 Task: Create a scrum project TrendForge.
Action: Mouse moved to (176, 51)
Screenshot: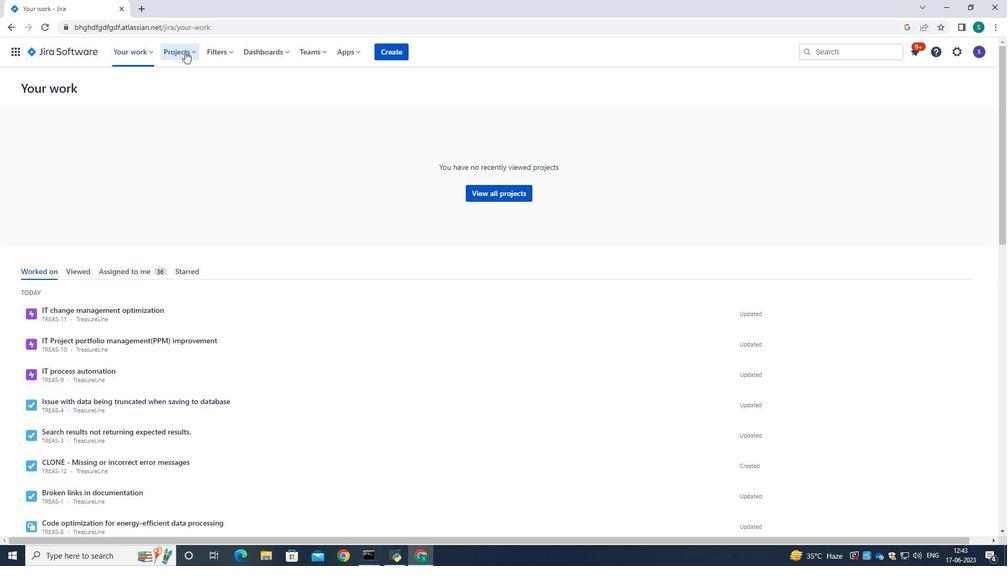 
Action: Mouse pressed left at (176, 51)
Screenshot: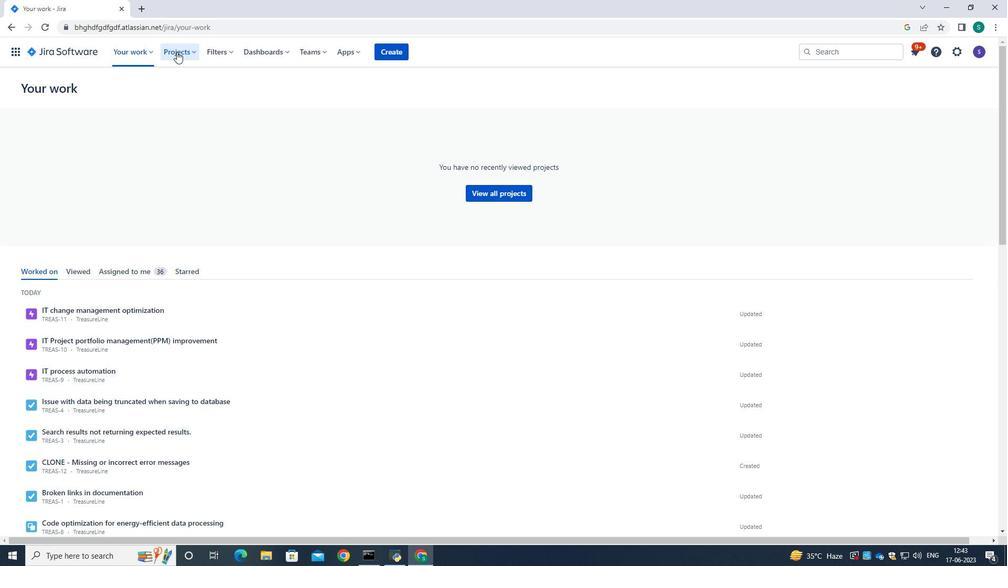 
Action: Mouse moved to (211, 229)
Screenshot: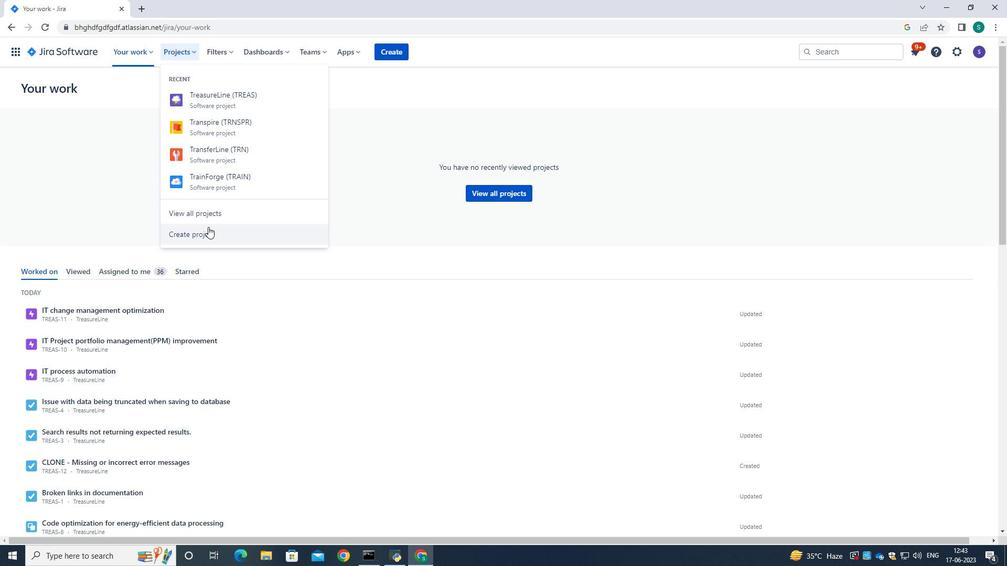 
Action: Mouse pressed left at (211, 229)
Screenshot: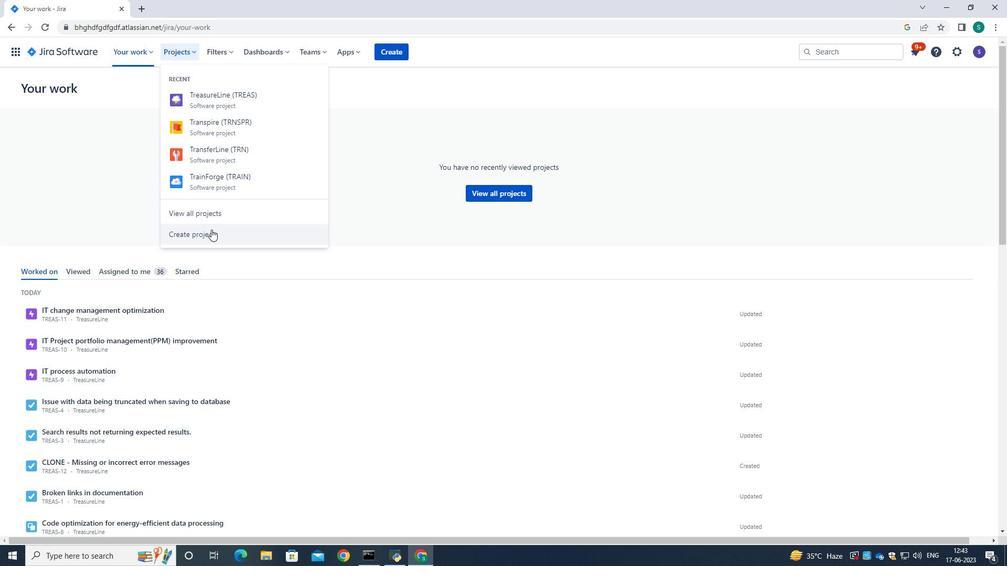 
Action: Mouse moved to (439, 257)
Screenshot: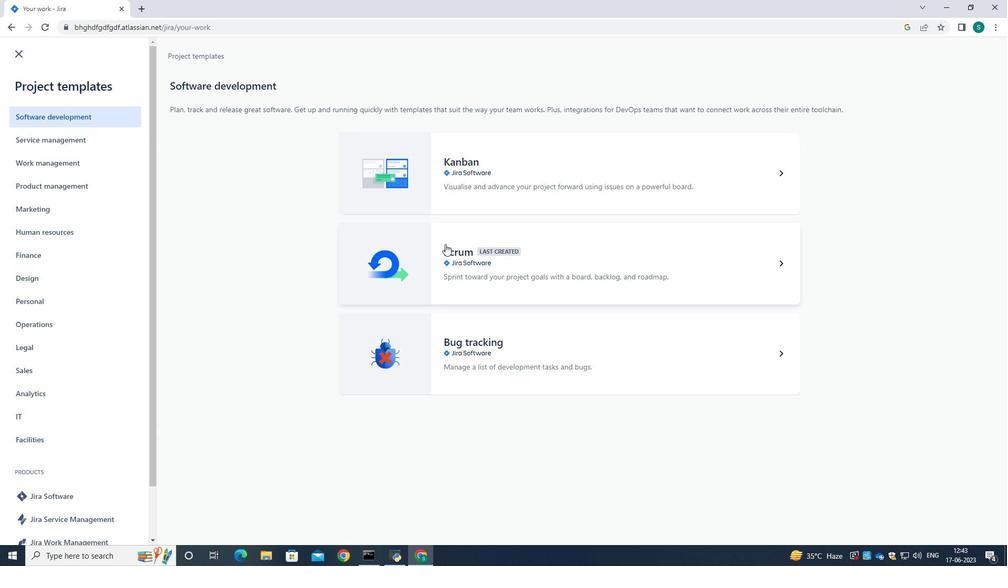 
Action: Mouse pressed left at (439, 257)
Screenshot: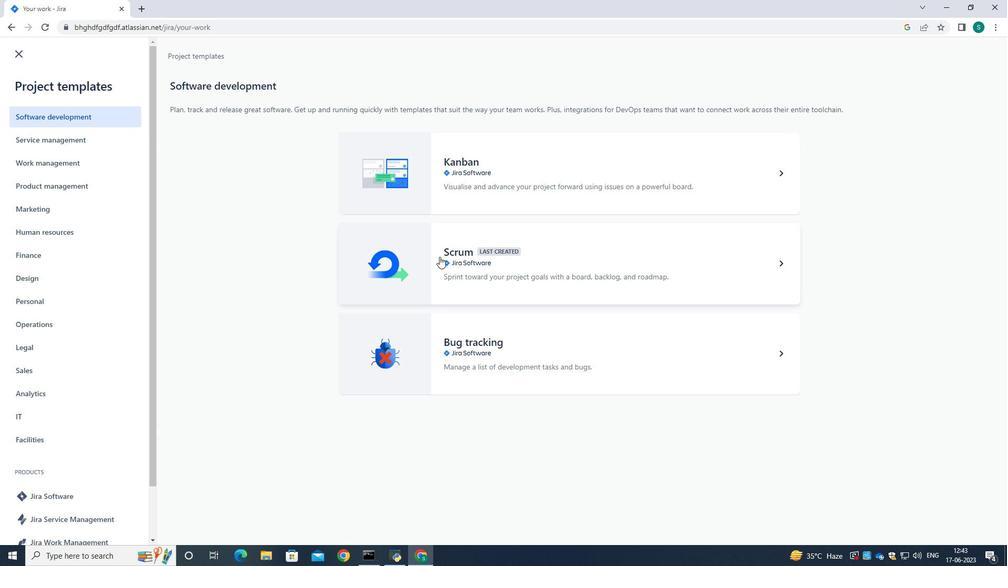 
Action: Mouse moved to (703, 300)
Screenshot: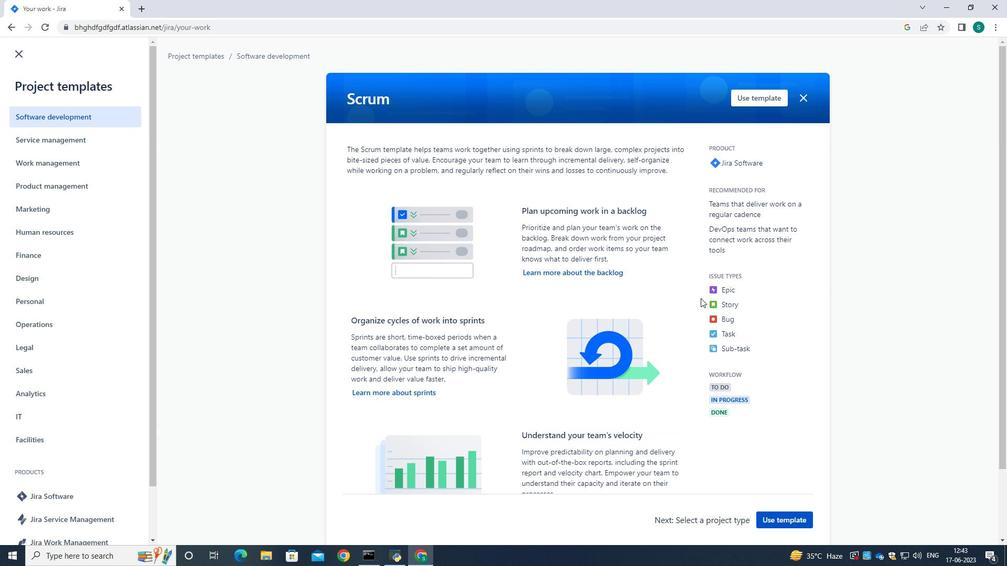 
Action: Mouse scrolled (703, 299) with delta (0, 0)
Screenshot: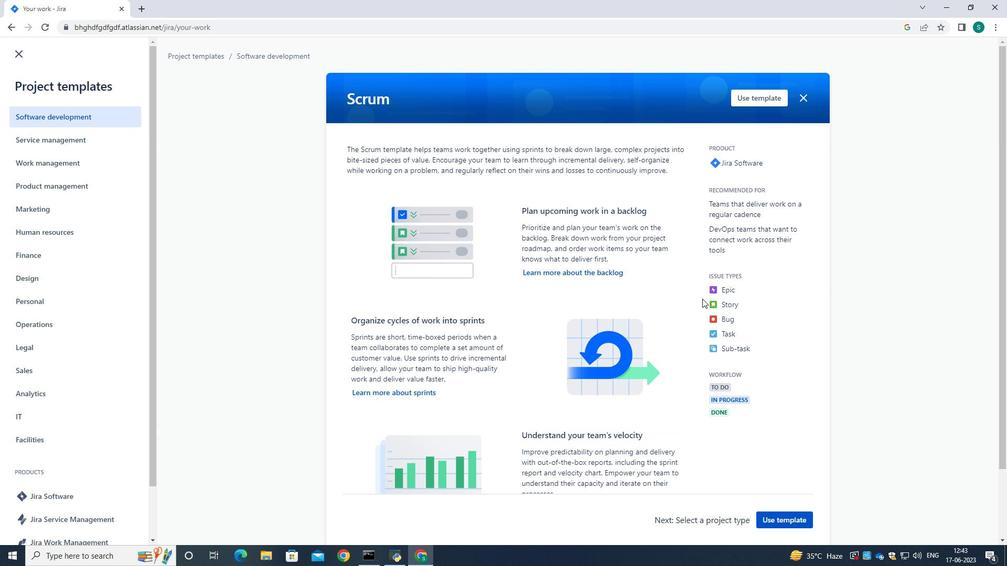 
Action: Mouse moved to (703, 300)
Screenshot: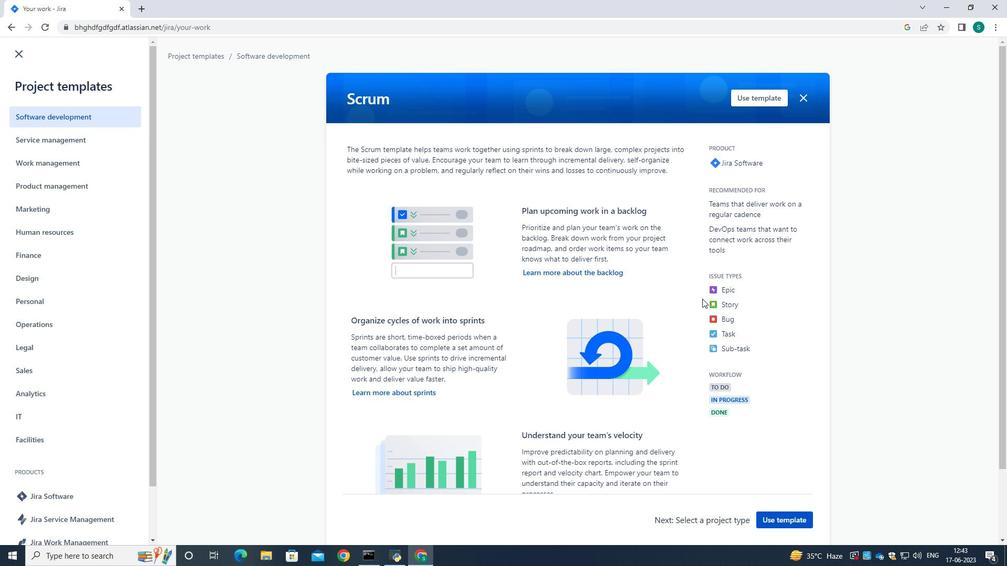 
Action: Mouse scrolled (703, 299) with delta (0, 0)
Screenshot: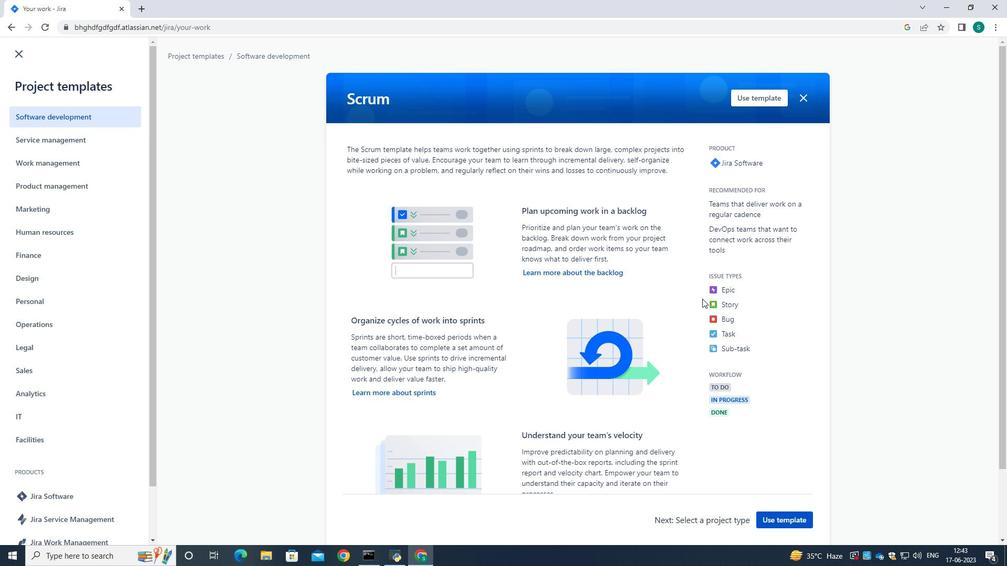 
Action: Mouse scrolled (703, 299) with delta (0, 0)
Screenshot: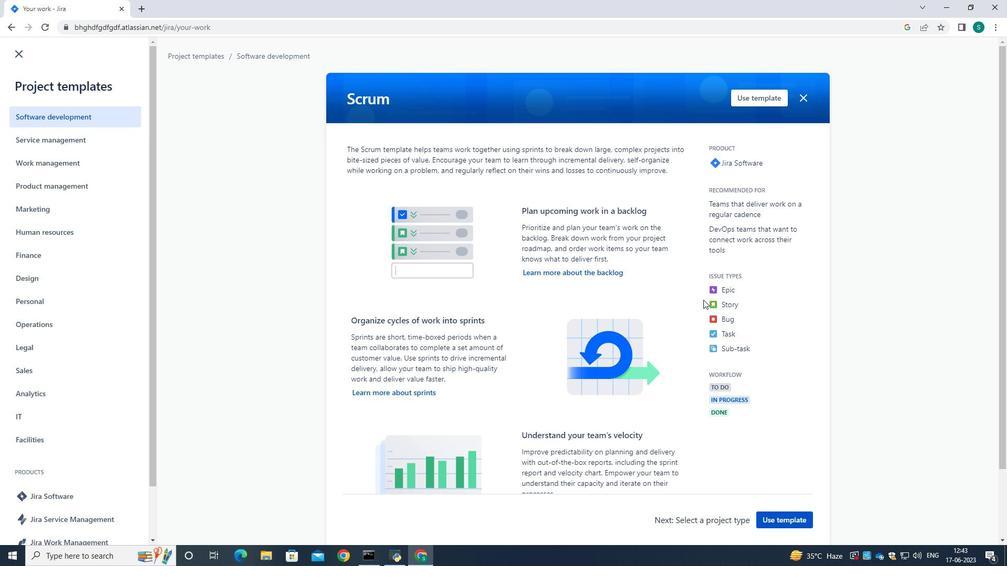 
Action: Mouse scrolled (703, 299) with delta (0, 0)
Screenshot: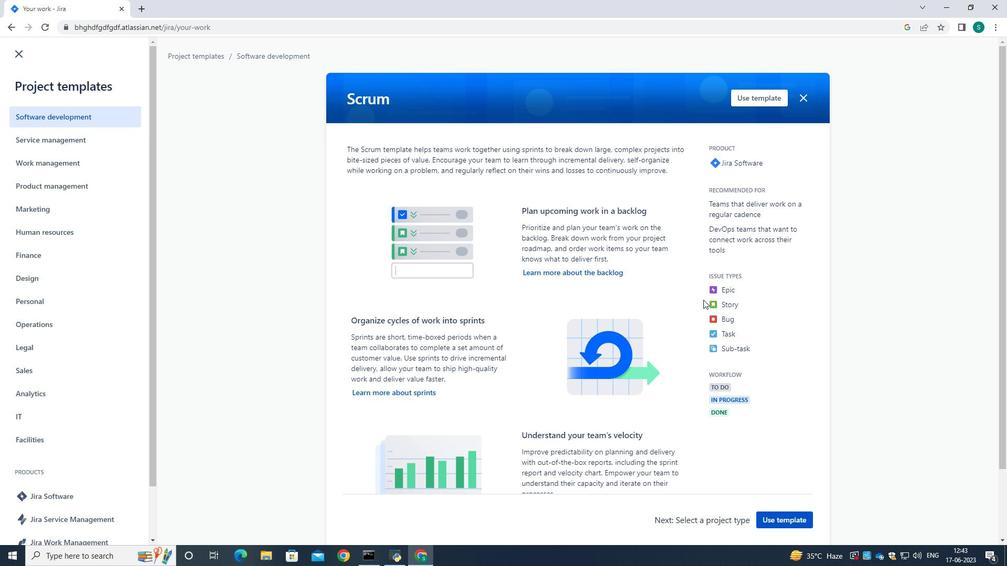 
Action: Mouse moved to (705, 301)
Screenshot: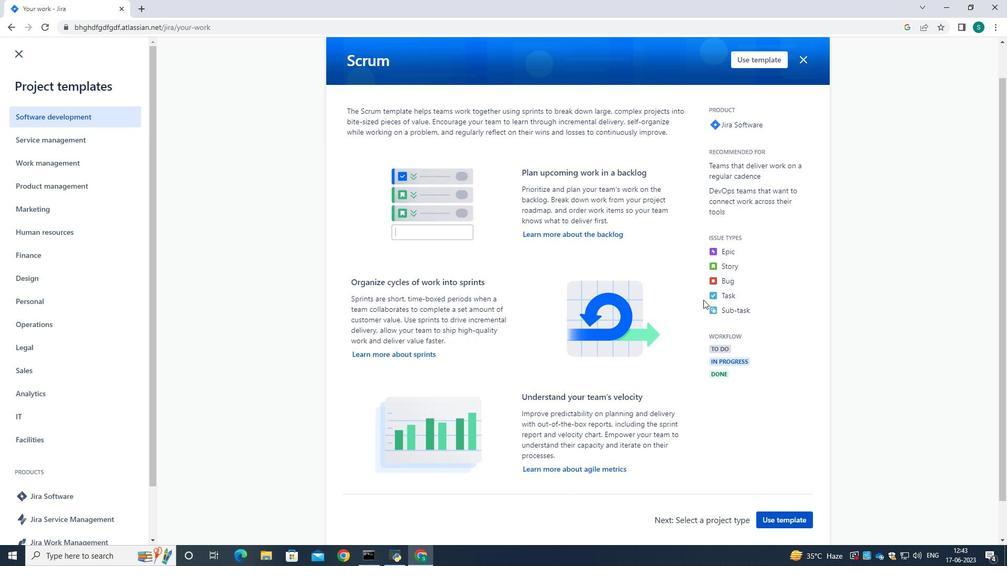 
Action: Mouse scrolled (703, 299) with delta (0, 0)
Screenshot: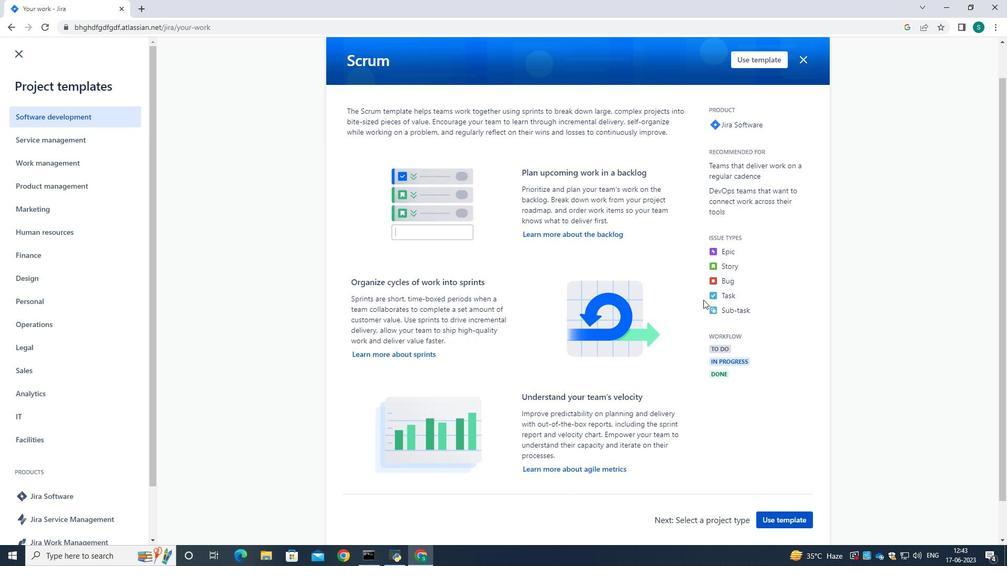 
Action: Mouse moved to (793, 509)
Screenshot: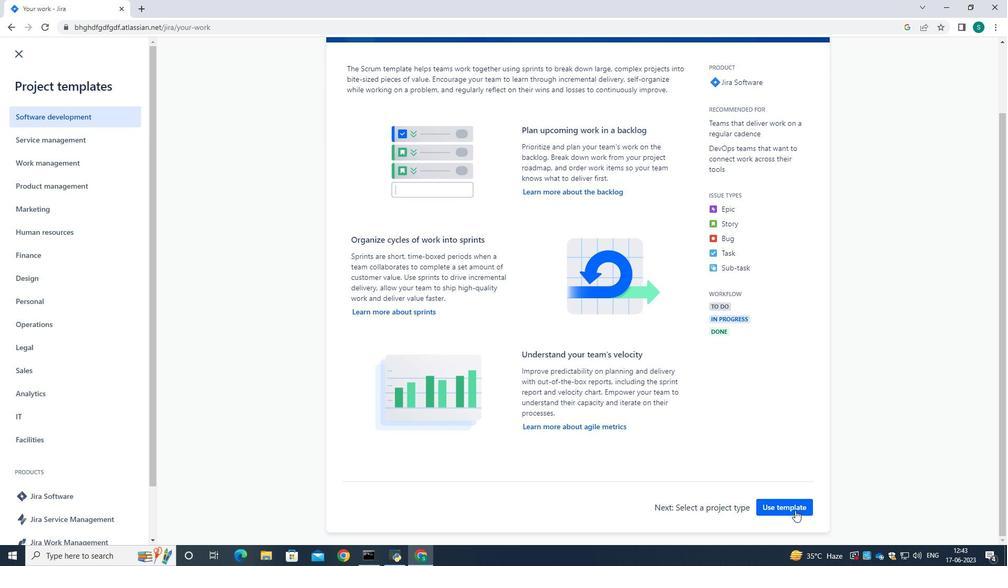 
Action: Mouse pressed left at (793, 509)
Screenshot: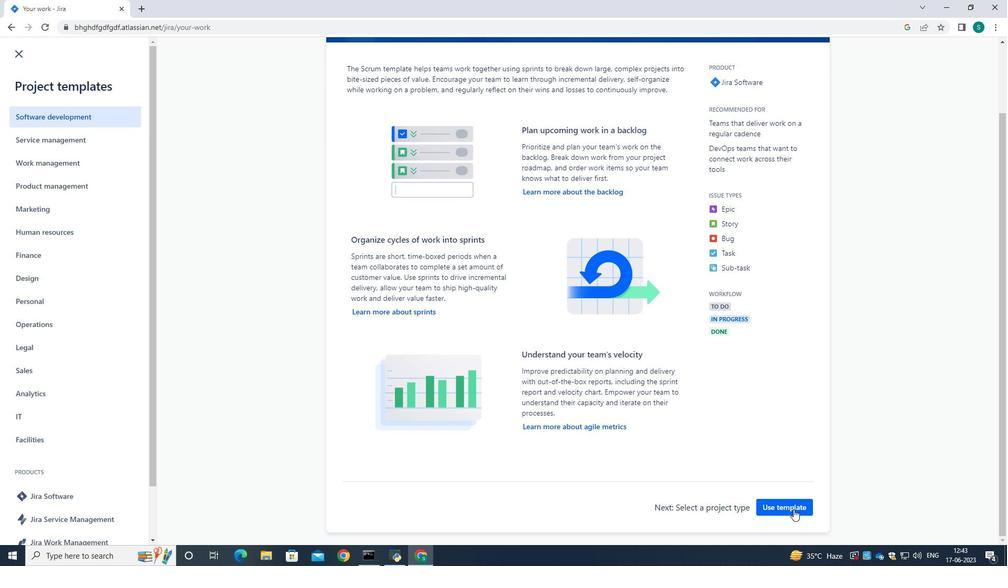 
Action: Mouse moved to (448, 184)
Screenshot: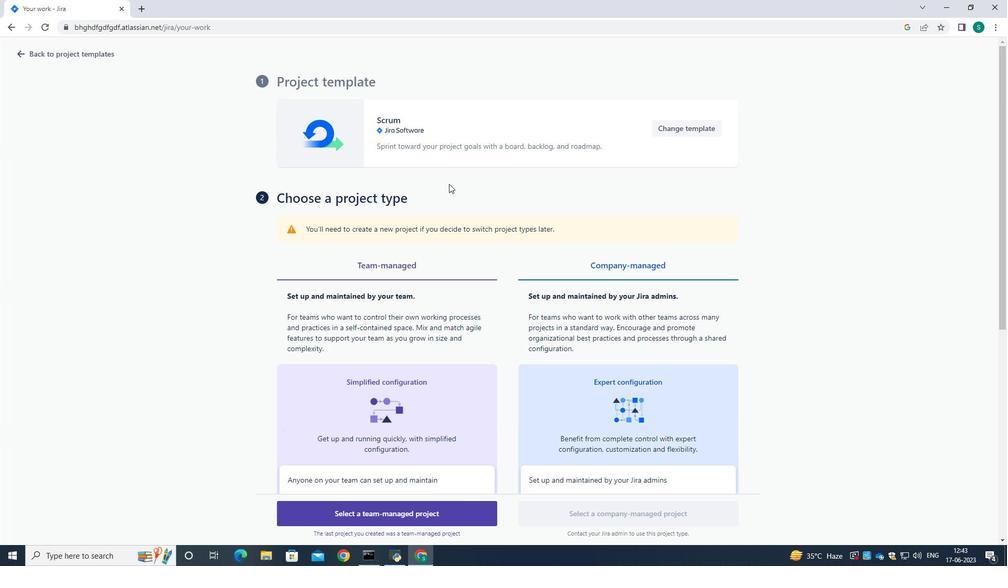 
Action: Mouse scrolled (448, 183) with delta (0, 0)
Screenshot: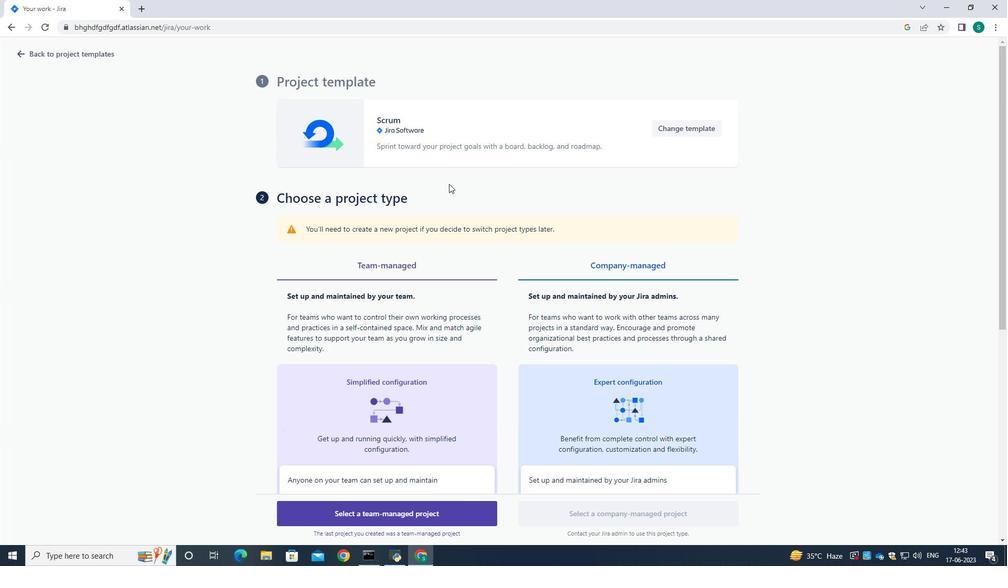
Action: Mouse moved to (448, 184)
Screenshot: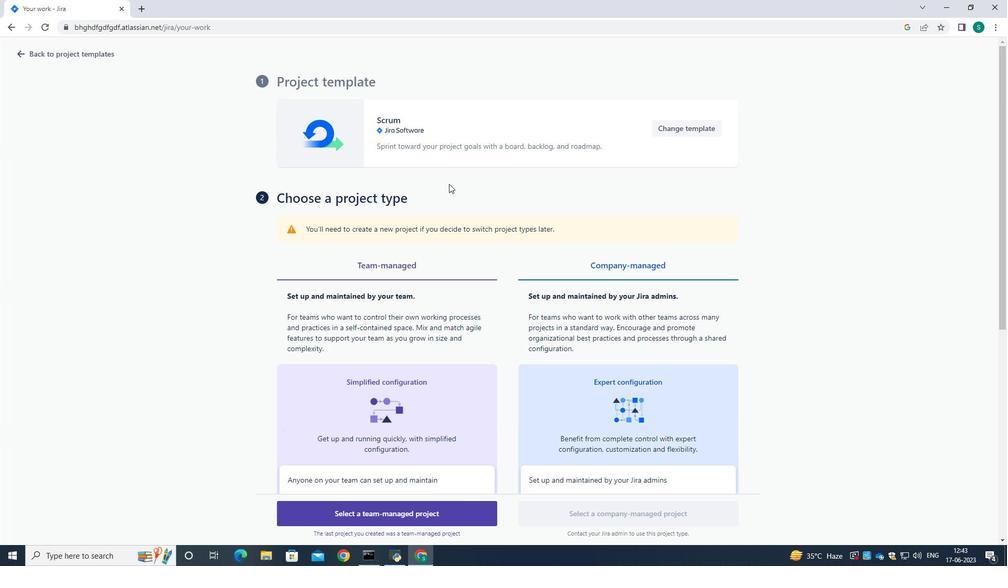 
Action: Mouse scrolled (448, 184) with delta (0, 0)
Screenshot: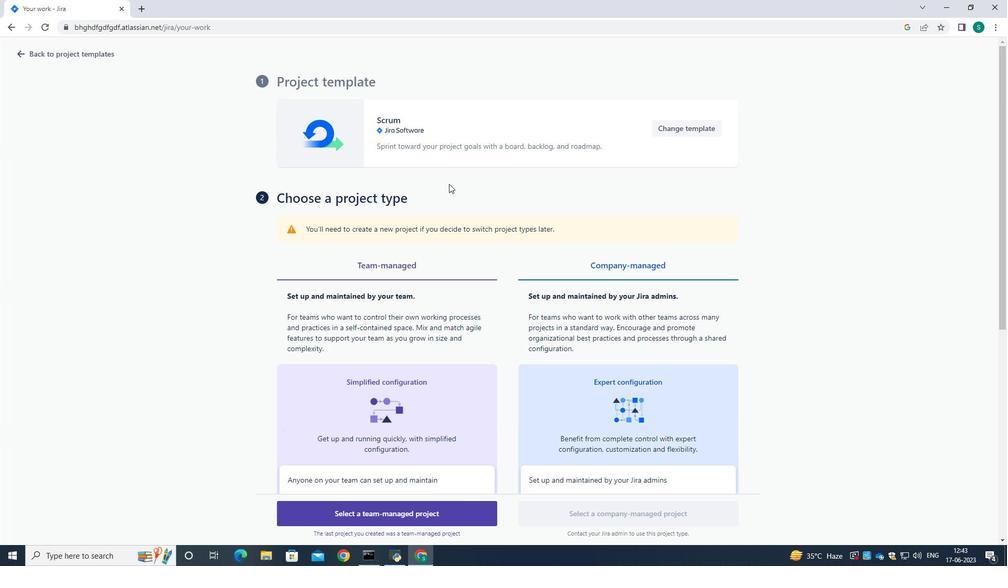 
Action: Mouse scrolled (448, 184) with delta (0, 0)
Screenshot: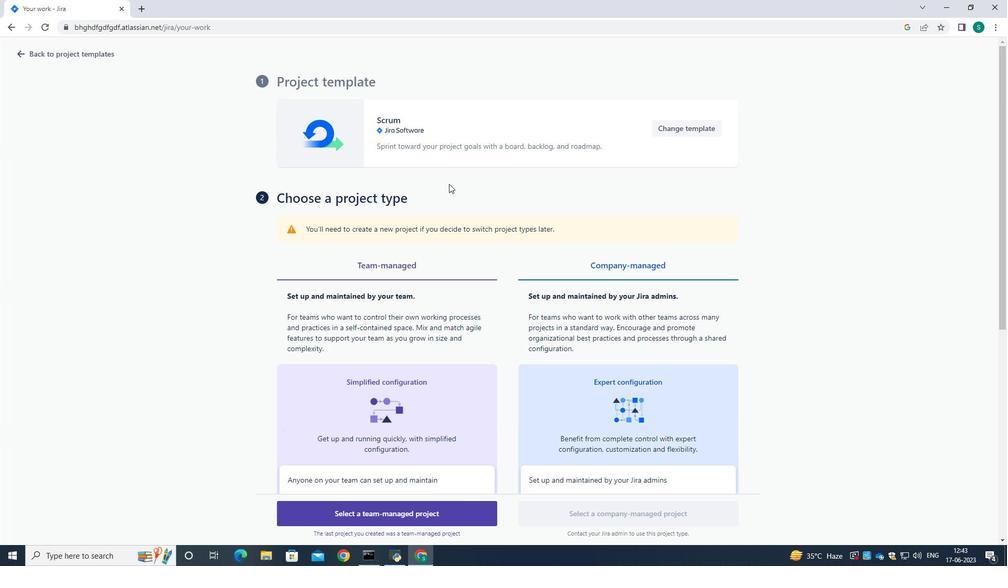 
Action: Mouse scrolled (448, 185) with delta (0, 0)
Screenshot: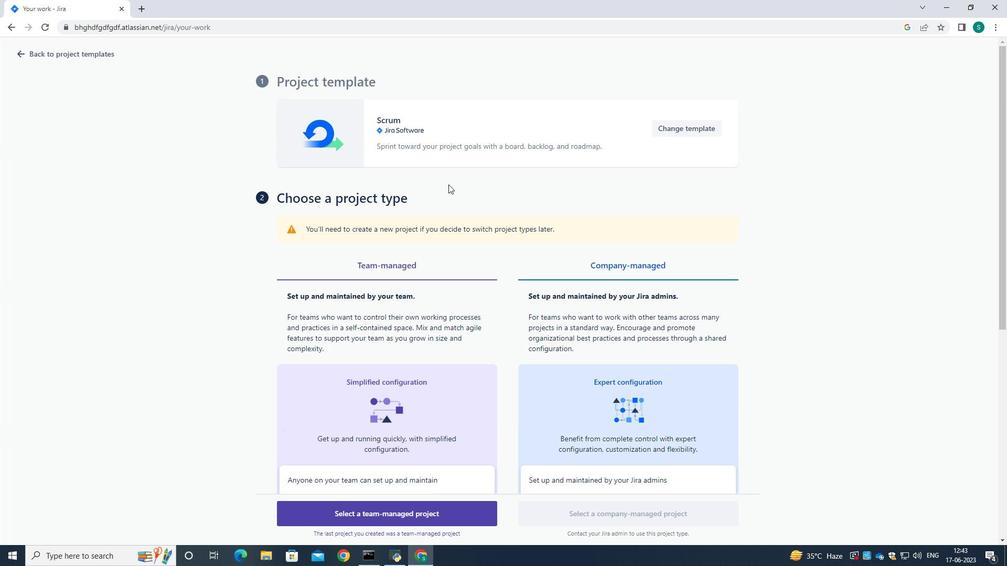 
Action: Mouse scrolled (448, 184) with delta (0, 0)
Screenshot: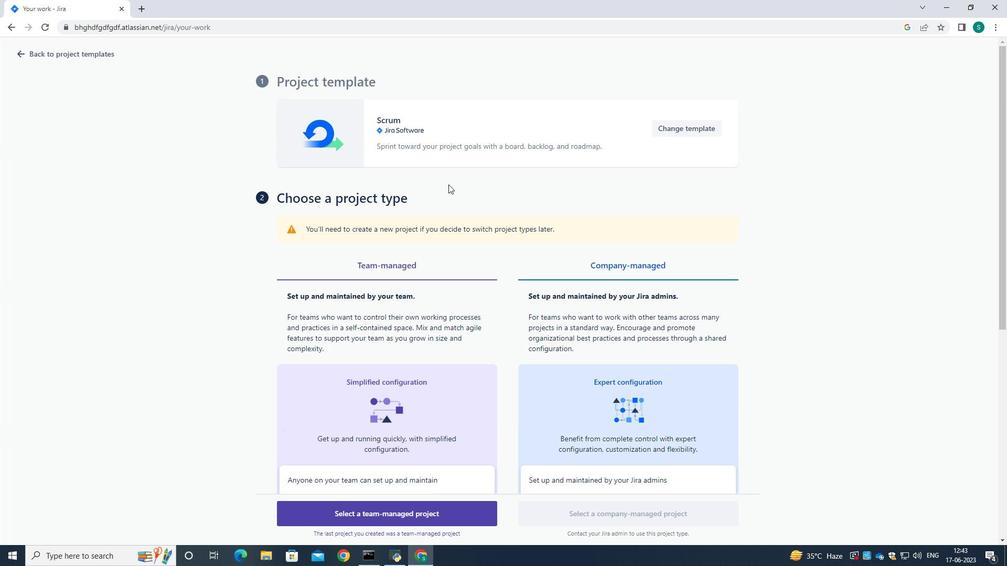 
Action: Mouse moved to (460, 213)
Screenshot: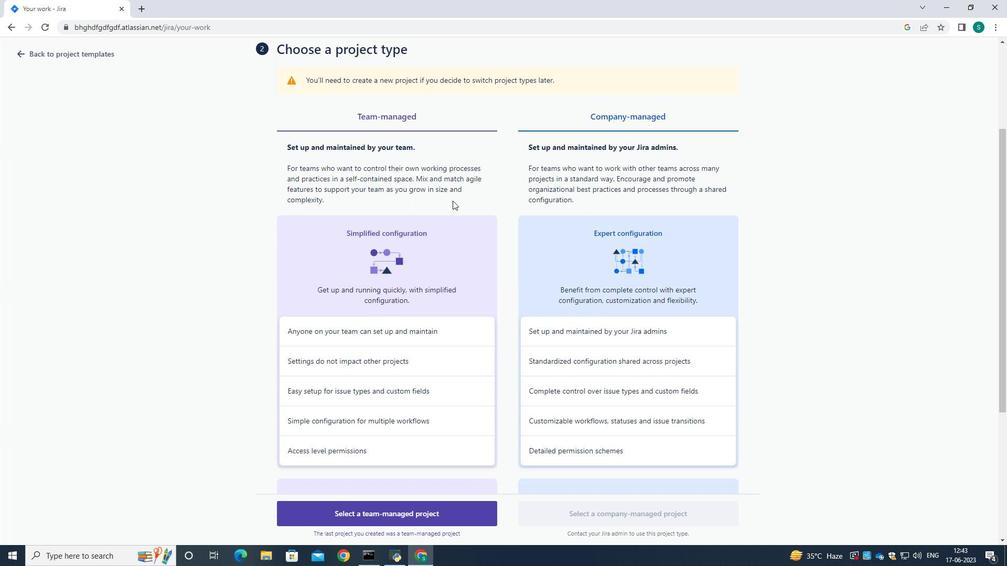 
Action: Mouse scrolled (460, 212) with delta (0, 0)
Screenshot: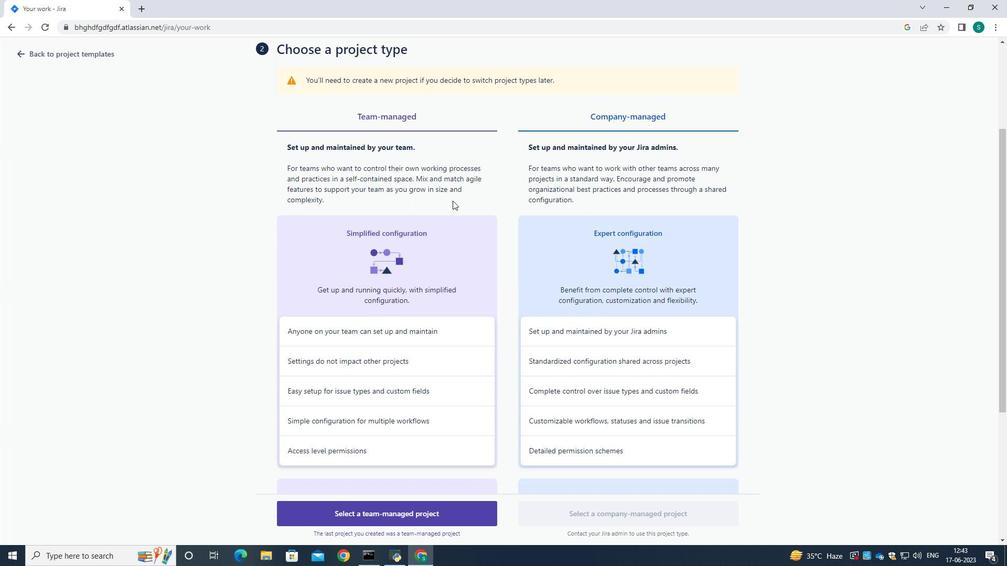 
Action: Mouse moved to (461, 214)
Screenshot: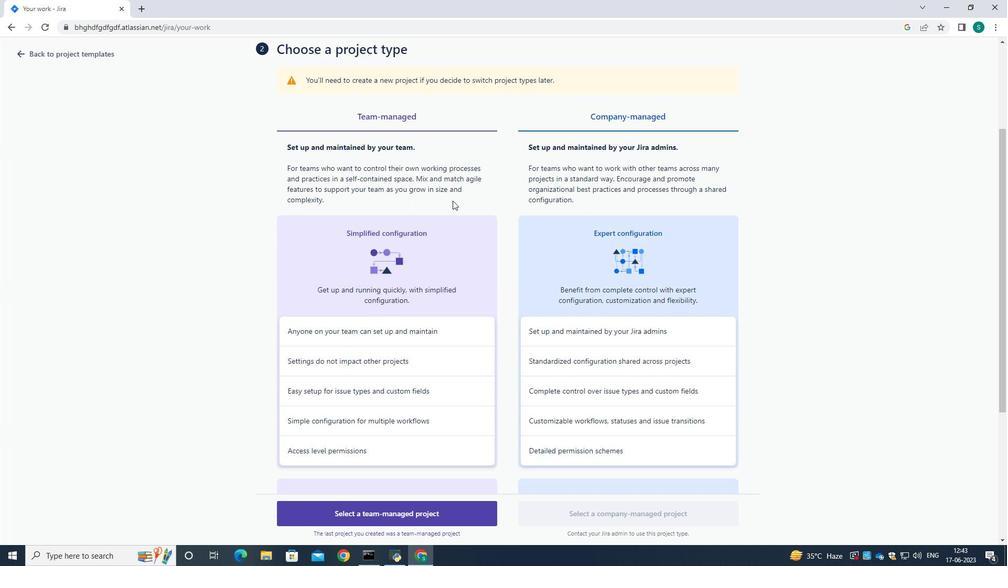 
Action: Mouse scrolled (461, 214) with delta (0, 0)
Screenshot: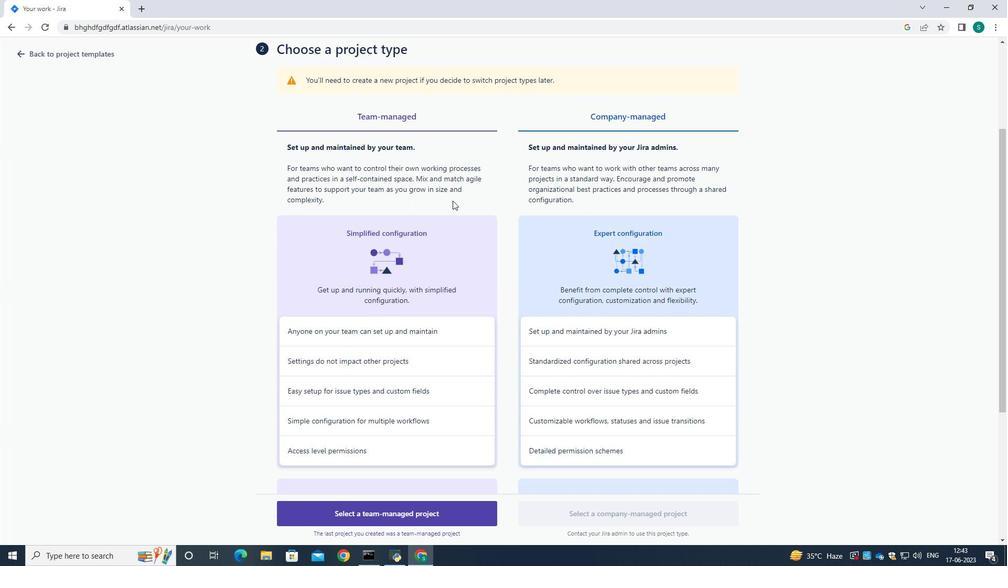 
Action: Mouse scrolled (461, 214) with delta (0, 0)
Screenshot: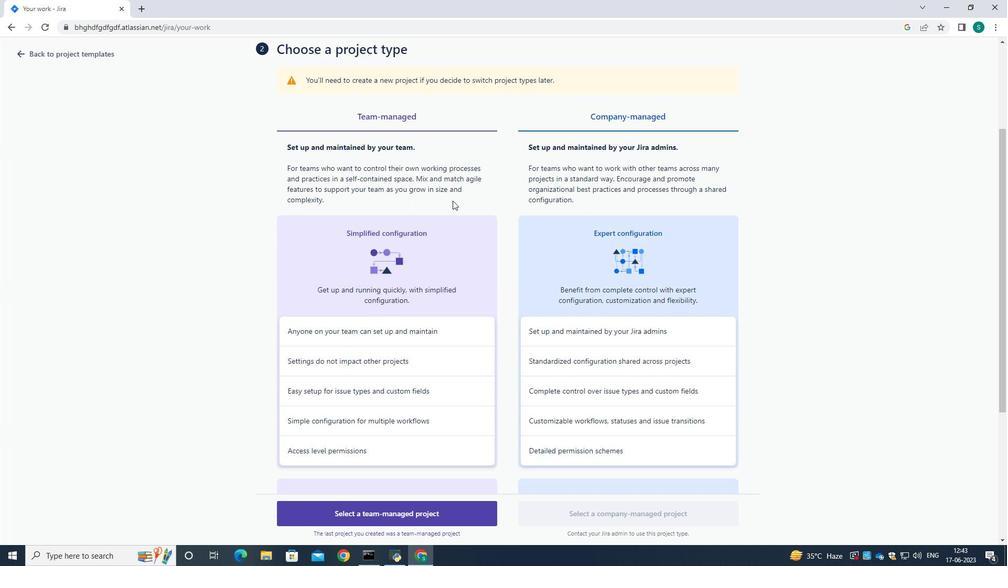 
Action: Mouse scrolled (461, 214) with delta (0, 0)
Screenshot: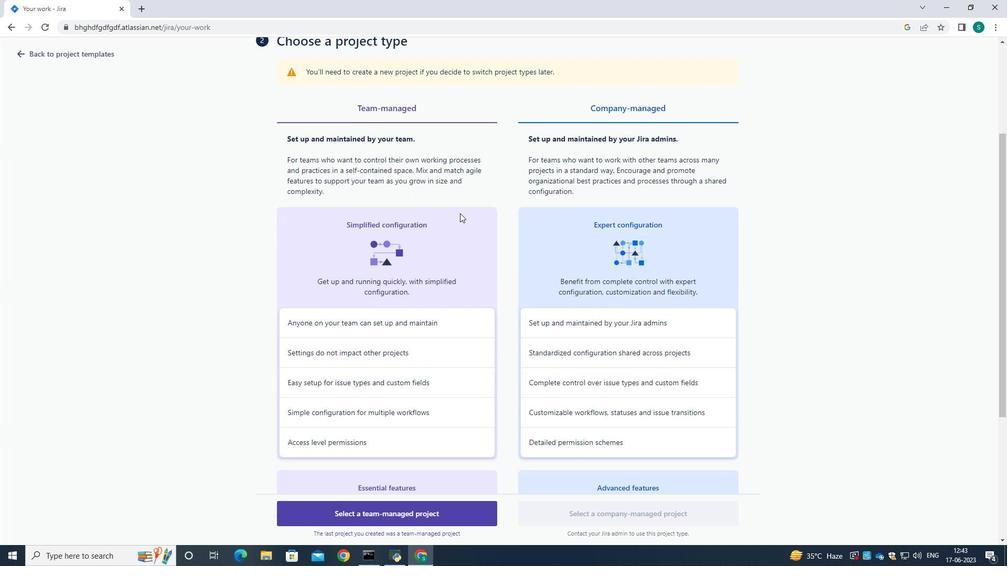 
Action: Mouse moved to (442, 265)
Screenshot: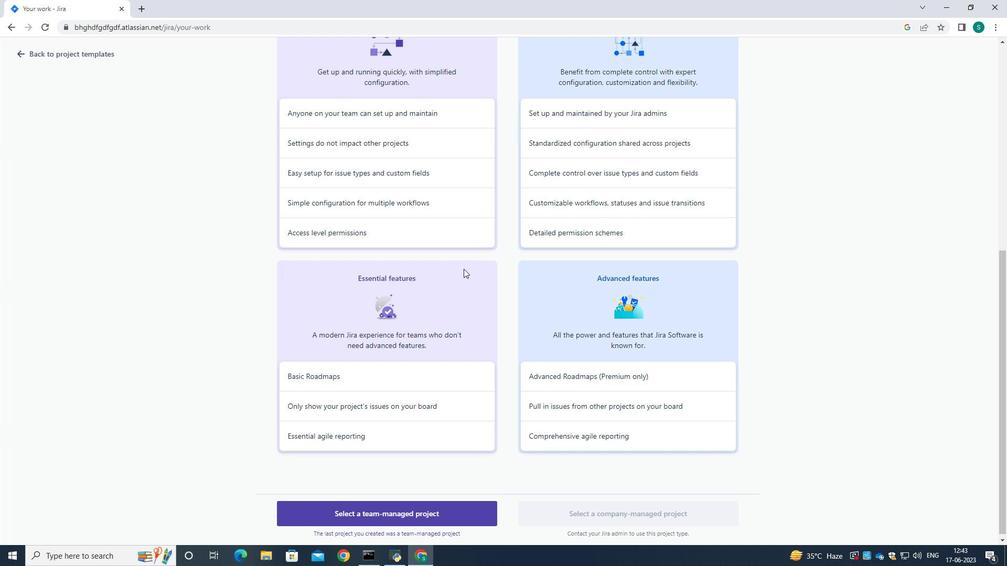 
Action: Mouse scrolled (442, 264) with delta (0, 0)
Screenshot: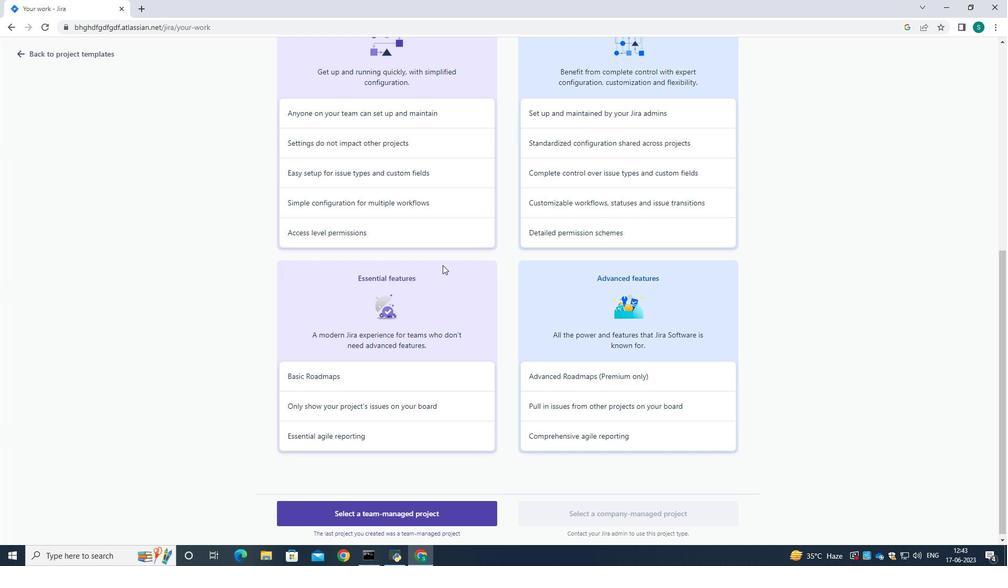 
Action: Mouse scrolled (442, 264) with delta (0, 0)
Screenshot: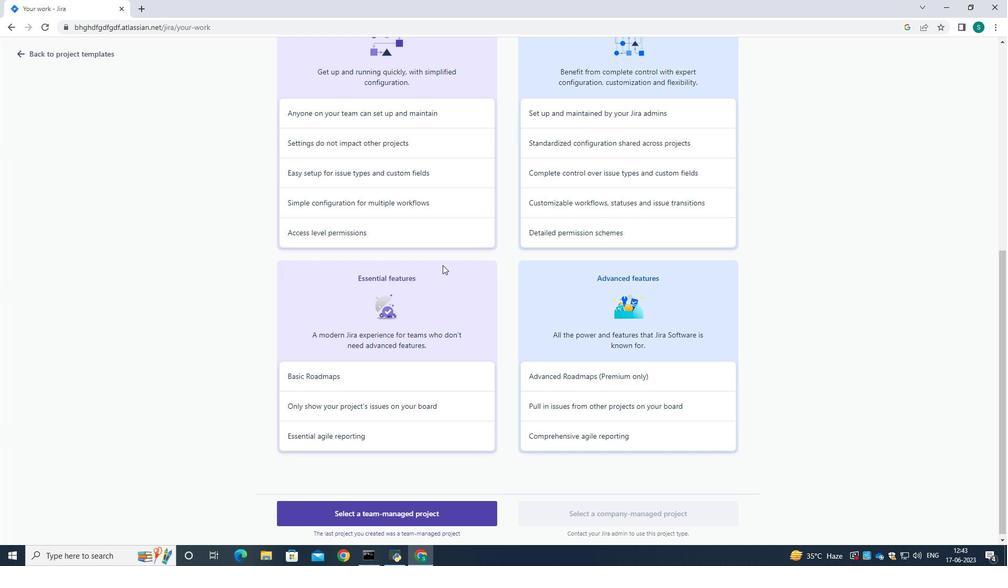 
Action: Mouse scrolled (442, 264) with delta (0, 0)
Screenshot: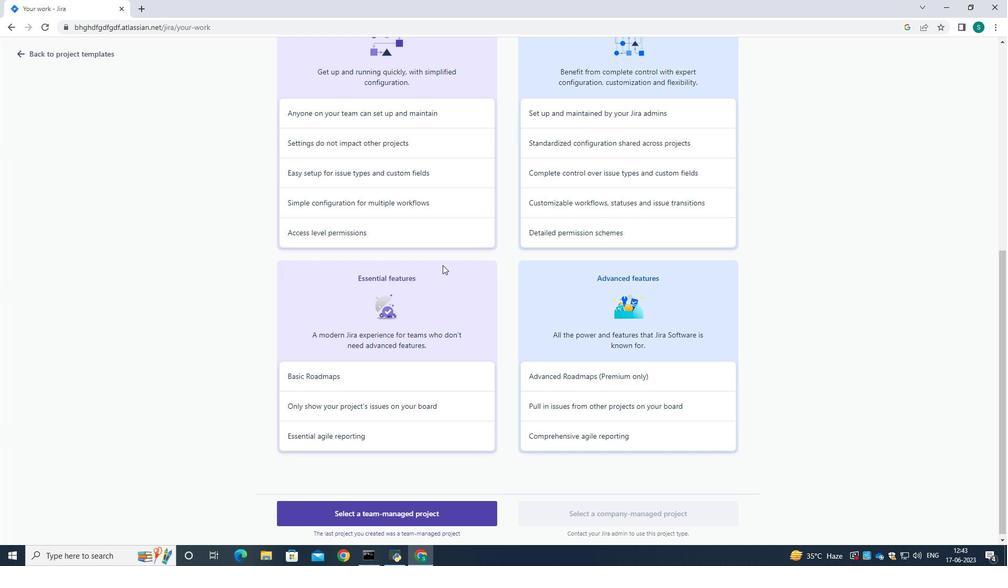 
Action: Mouse scrolled (442, 264) with delta (0, 0)
Screenshot: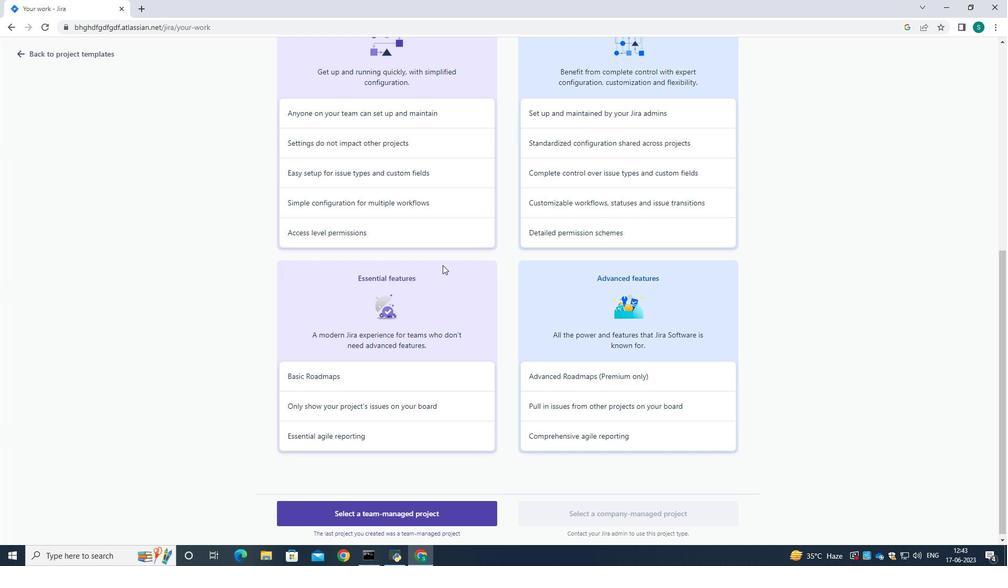 
Action: Mouse moved to (397, 506)
Screenshot: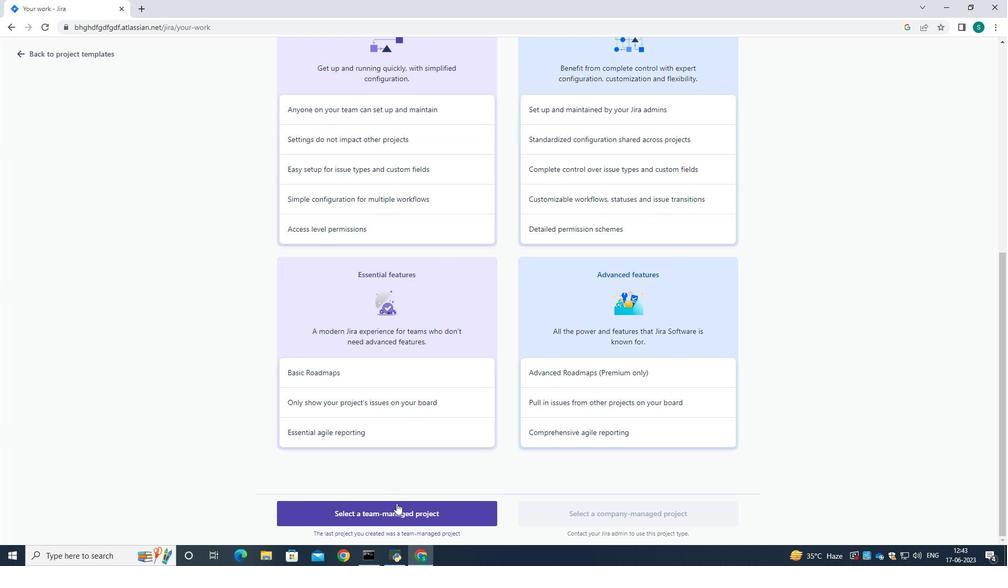 
Action: Mouse pressed left at (397, 506)
Screenshot: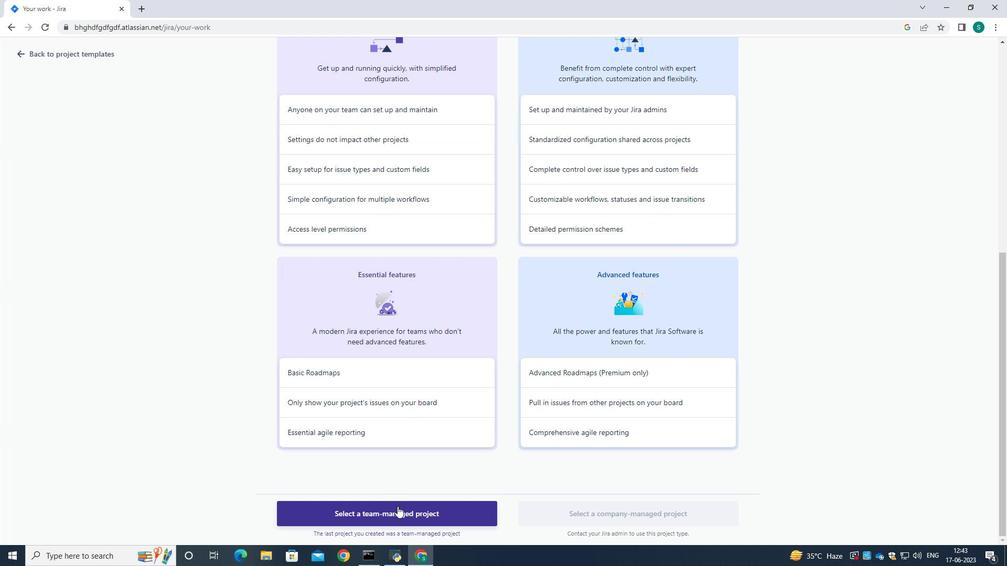 
Action: Mouse moved to (328, 248)
Screenshot: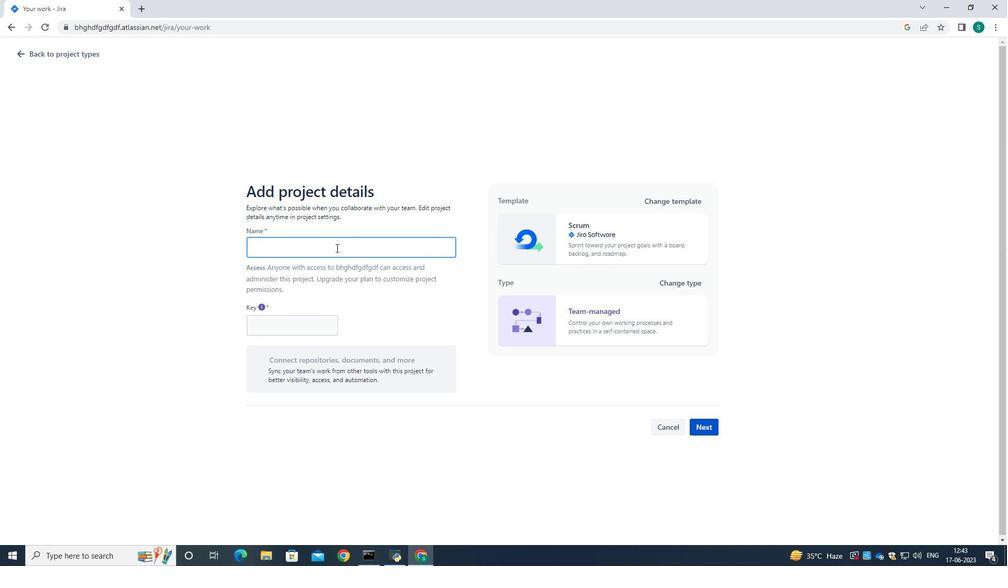 
Action: Mouse pressed left at (328, 248)
Screenshot: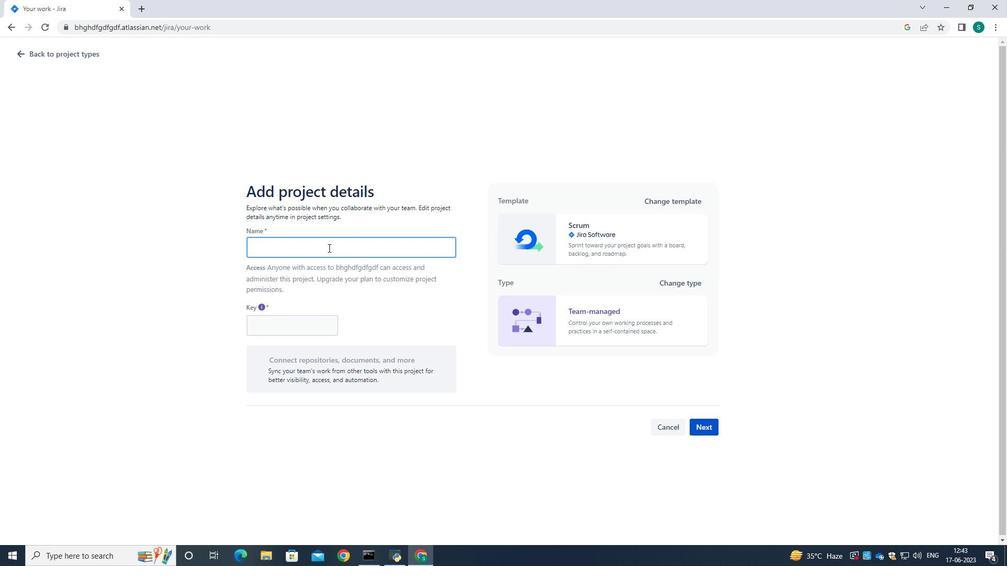 
Action: Key pressed <Key.caps_lock>T<Key.caps_lock>rend<Key.caps_lock>F<Key.caps_lock>orge
Screenshot: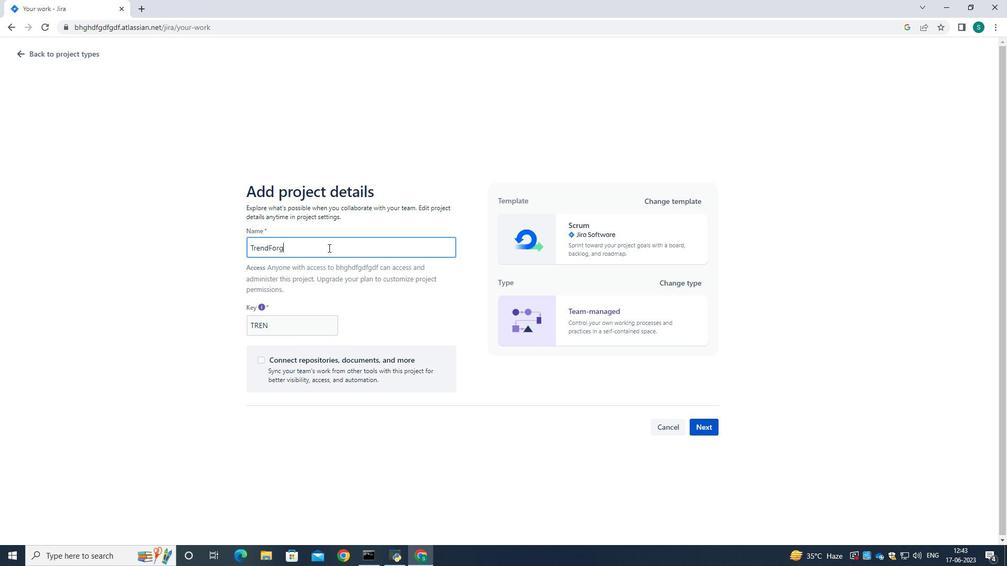 
Action: Mouse moved to (698, 430)
Screenshot: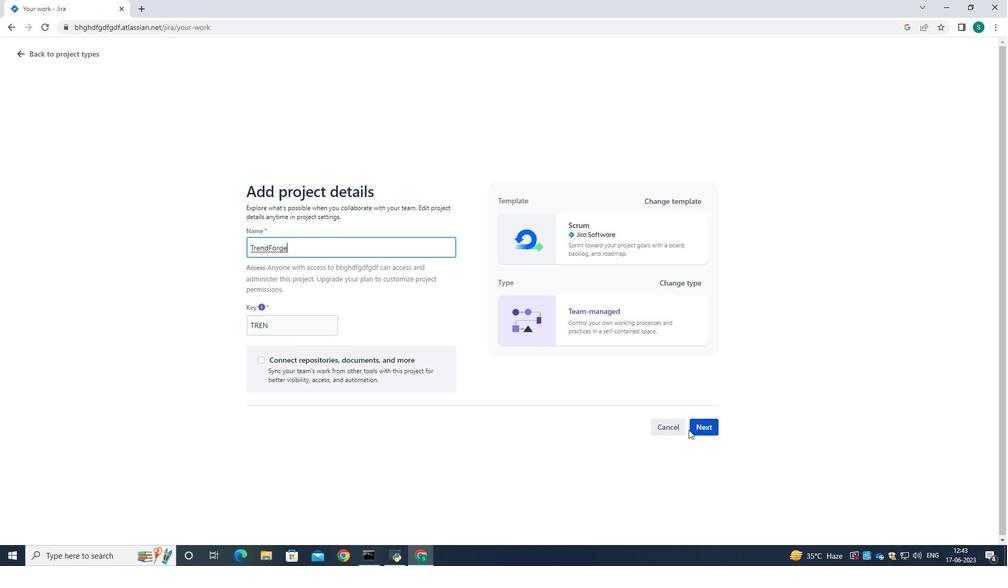 
Action: Mouse pressed left at (698, 430)
Screenshot: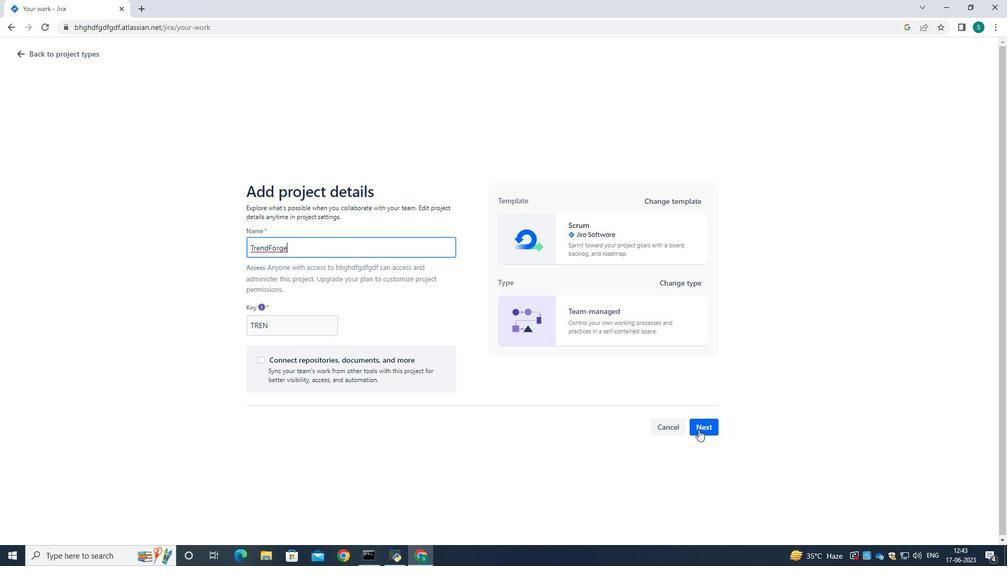 
Action: Mouse moved to (614, 358)
Screenshot: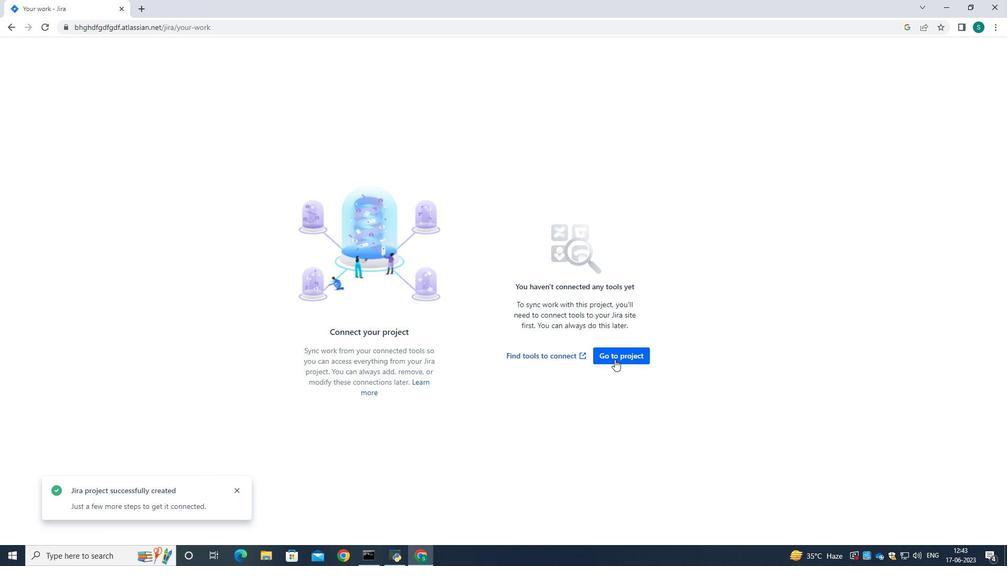 
Action: Mouse pressed left at (614, 358)
Screenshot: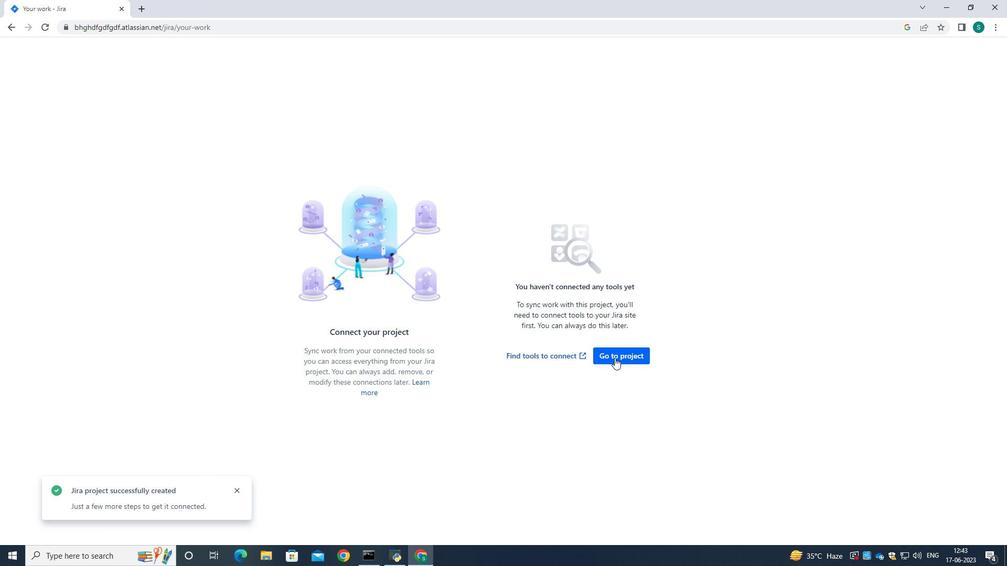 
Action: Mouse moved to (460, 263)
Screenshot: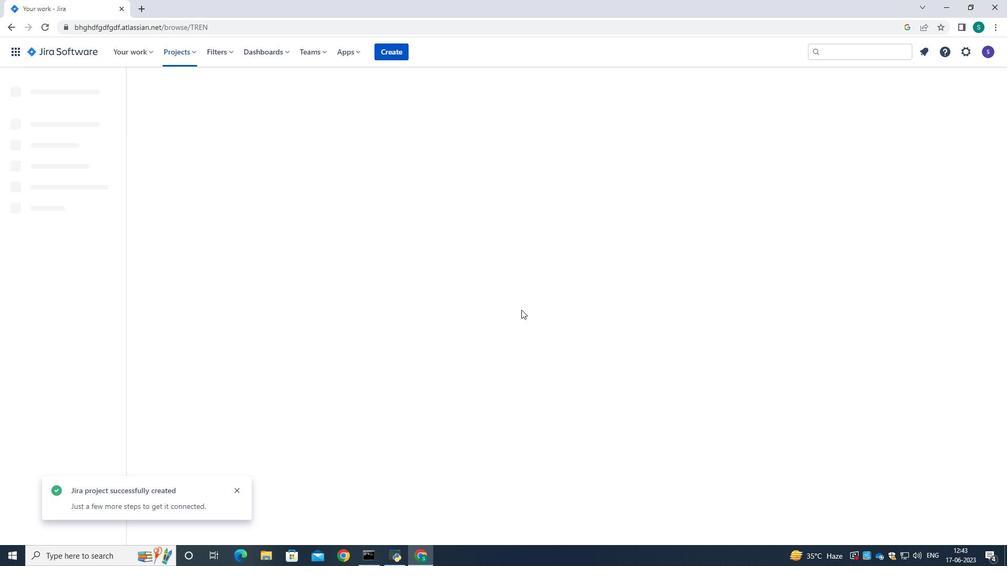 
